 Task: Create Card Customer Support Review in Board Content Marketing Best Practices to Workspace Business Intelligence Software. Create Card Aerobics Review in Board Brand Experience Design to Workspace Business Intelligence Software. Create Card Customer Service Review in Board Employee Onboarding and Orientation Programs to Workspace Business Intelligence Software
Action: Mouse moved to (99, 322)
Screenshot: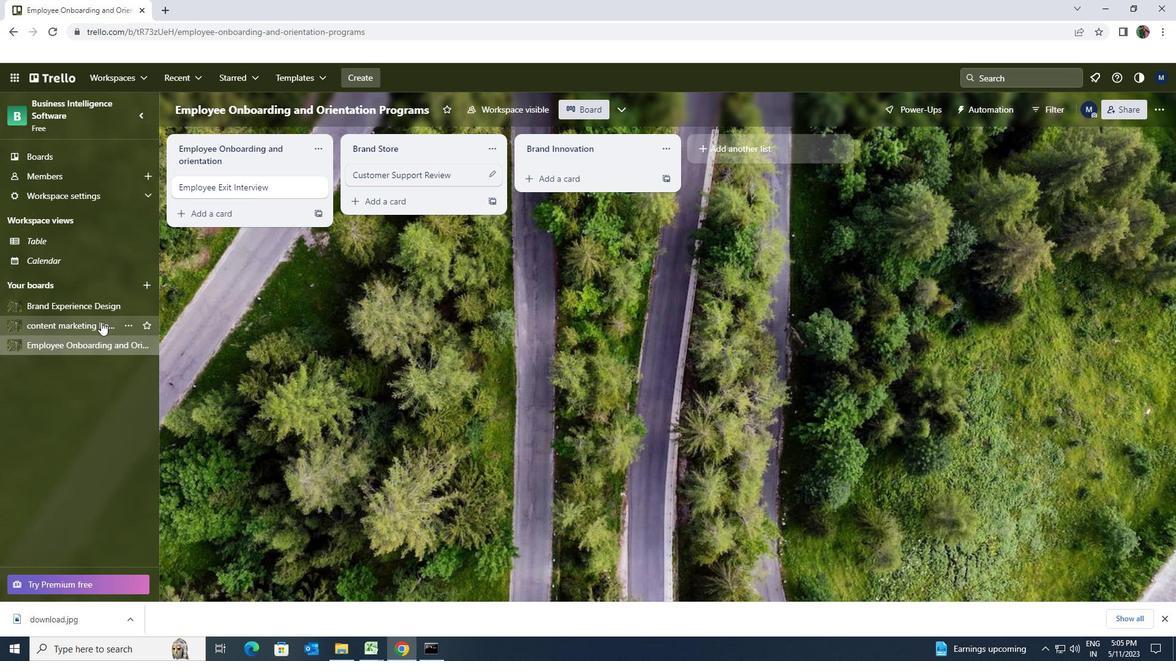 
Action: Mouse pressed left at (99, 322)
Screenshot: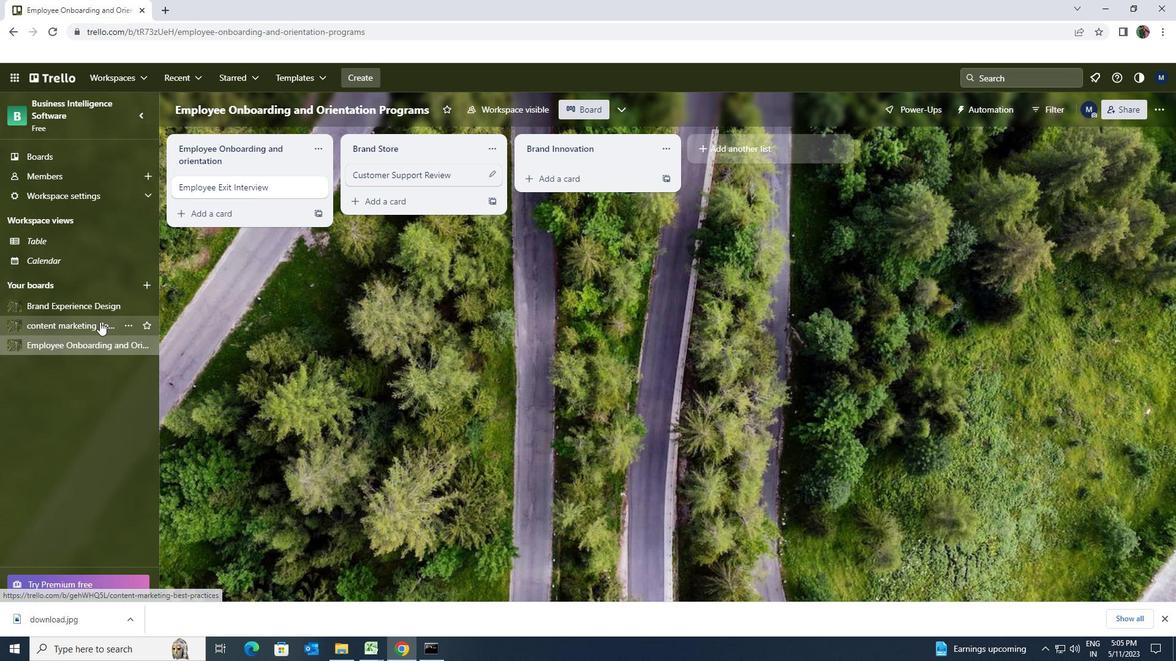 
Action: Mouse moved to (546, 173)
Screenshot: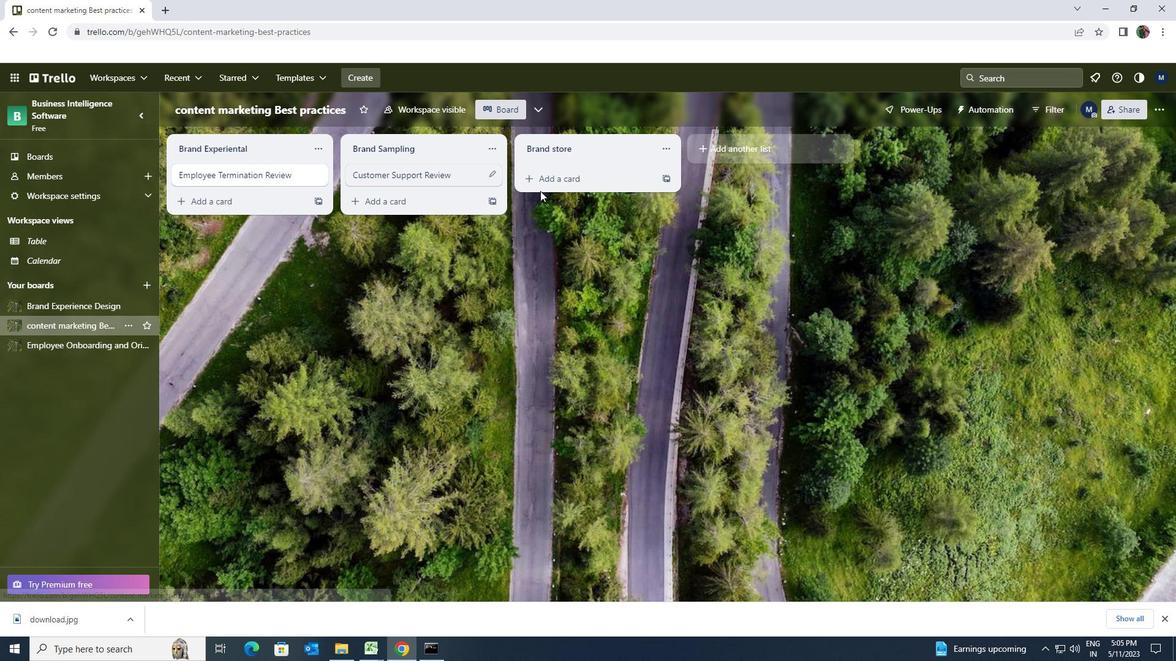 
Action: Mouse pressed left at (546, 173)
Screenshot: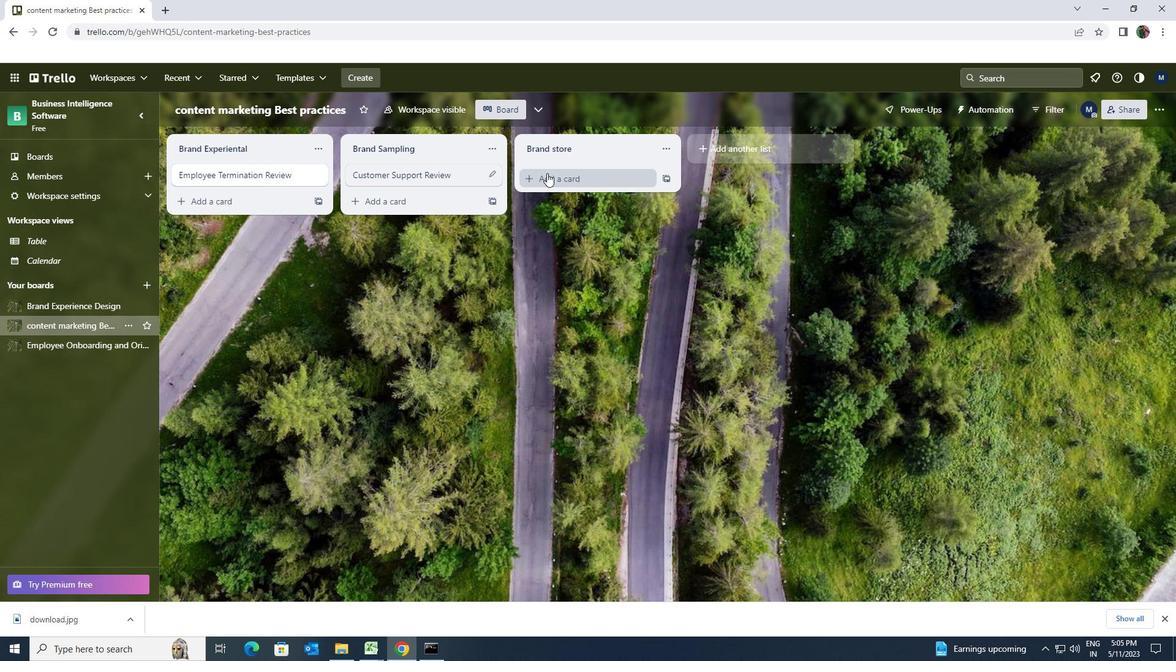 
Action: Mouse moved to (546, 172)
Screenshot: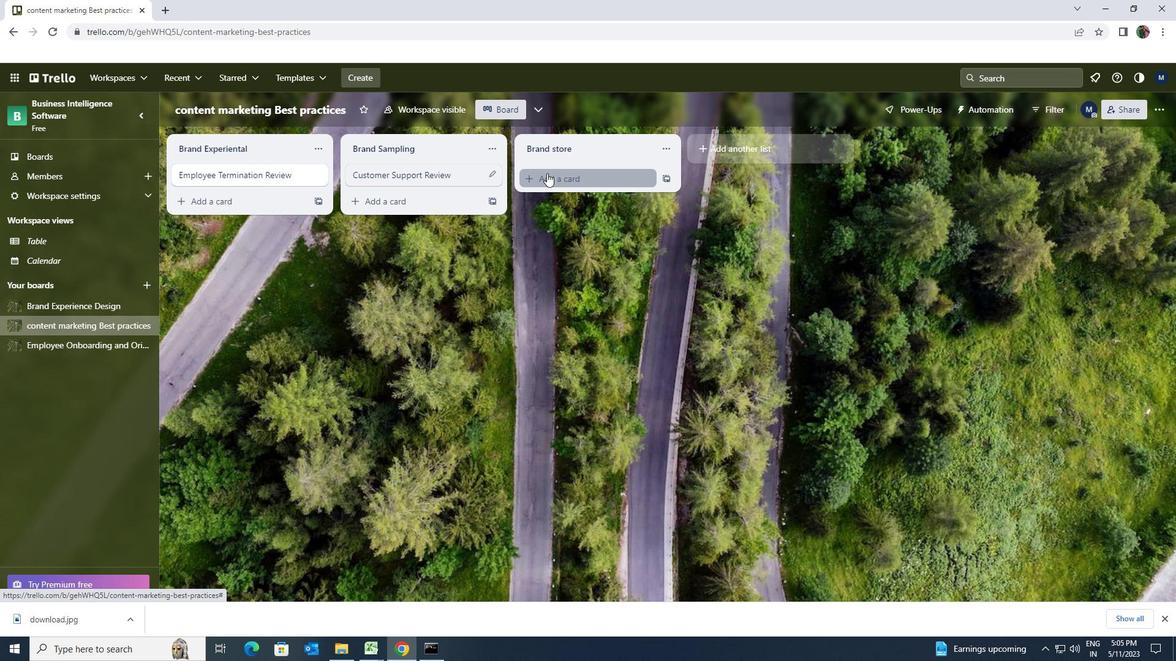 
Action: Key pressed <Key.shift>CUSTOMER<Key.space><Key.shift>SUPPOE<Key.backspace>RT<Key.space><Key.shift><Key.shift><Key.shift>REVIEW
Screenshot: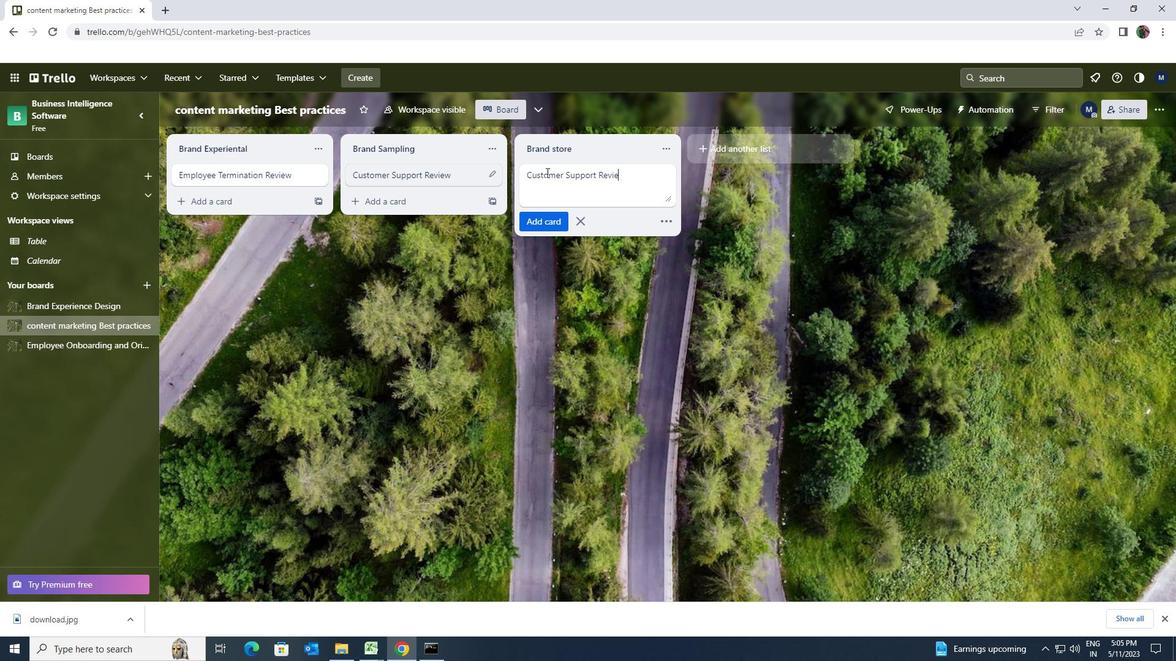 
Action: Mouse moved to (554, 216)
Screenshot: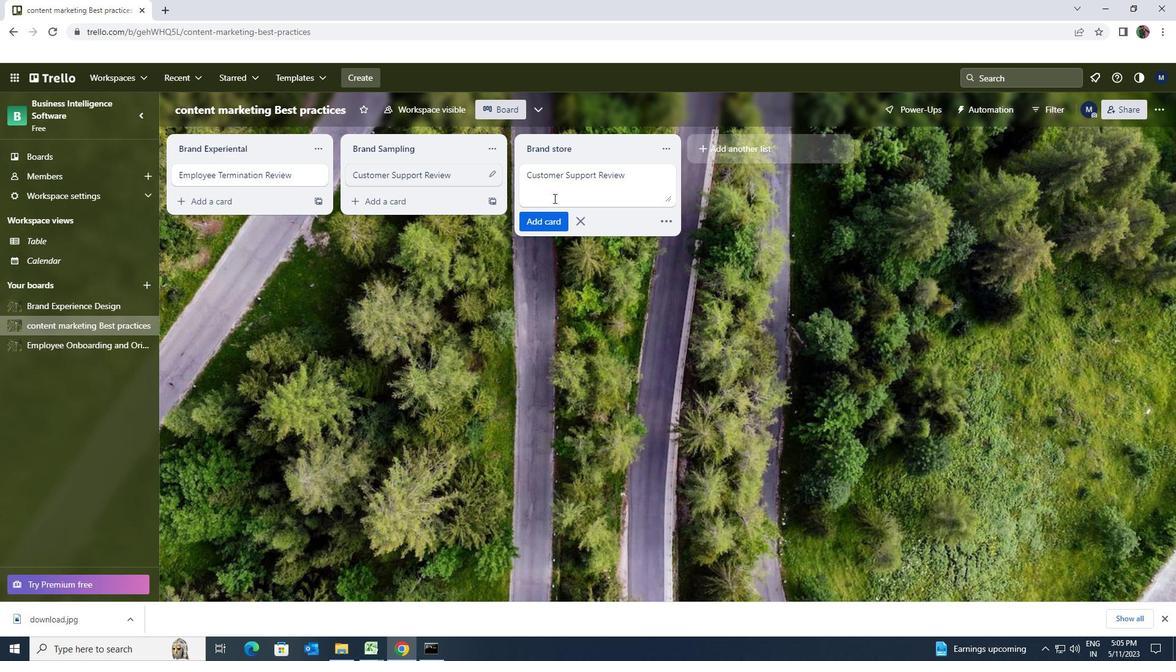 
Action: Mouse pressed left at (554, 216)
Screenshot: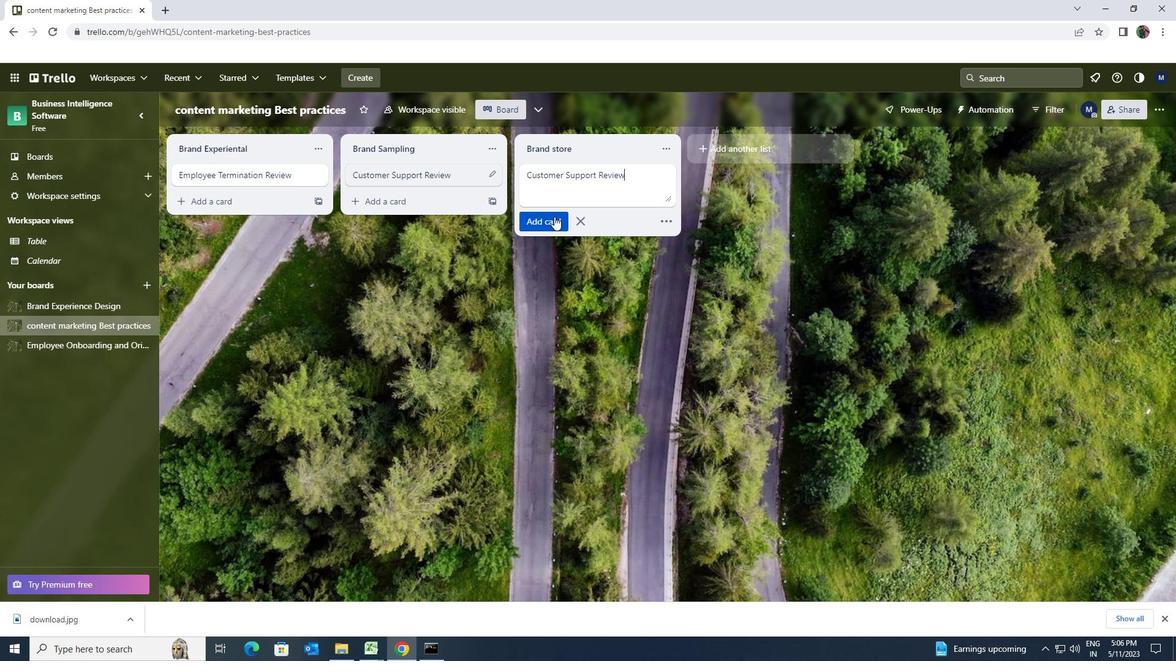 
Action: Mouse moved to (72, 307)
Screenshot: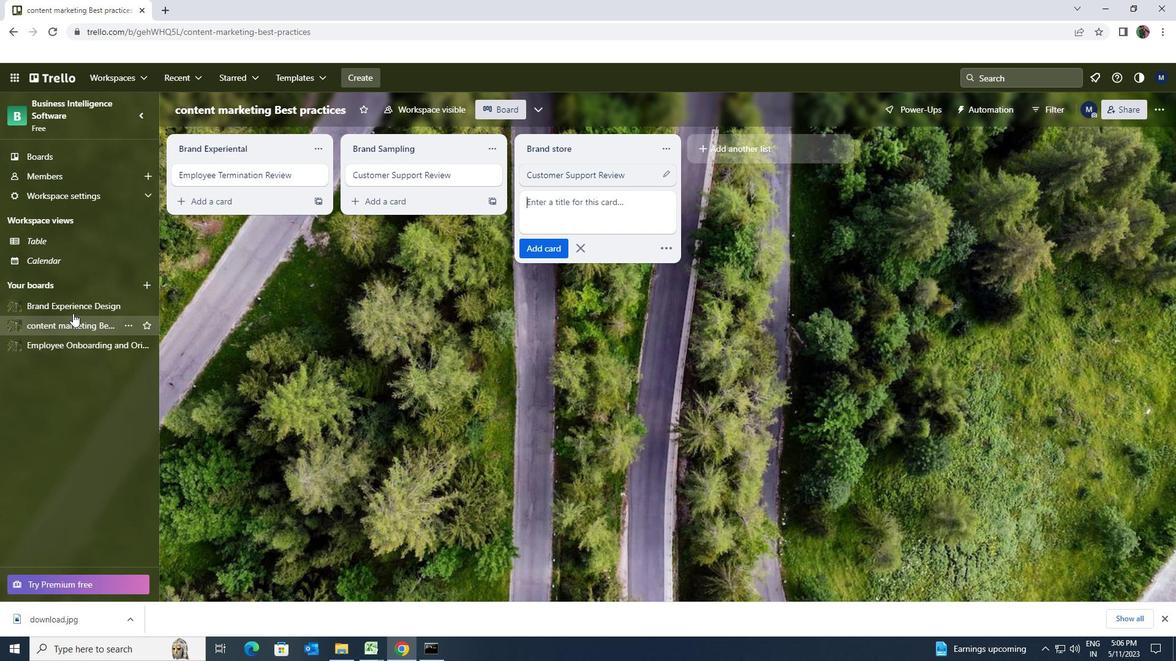 
Action: Mouse pressed left at (72, 307)
Screenshot: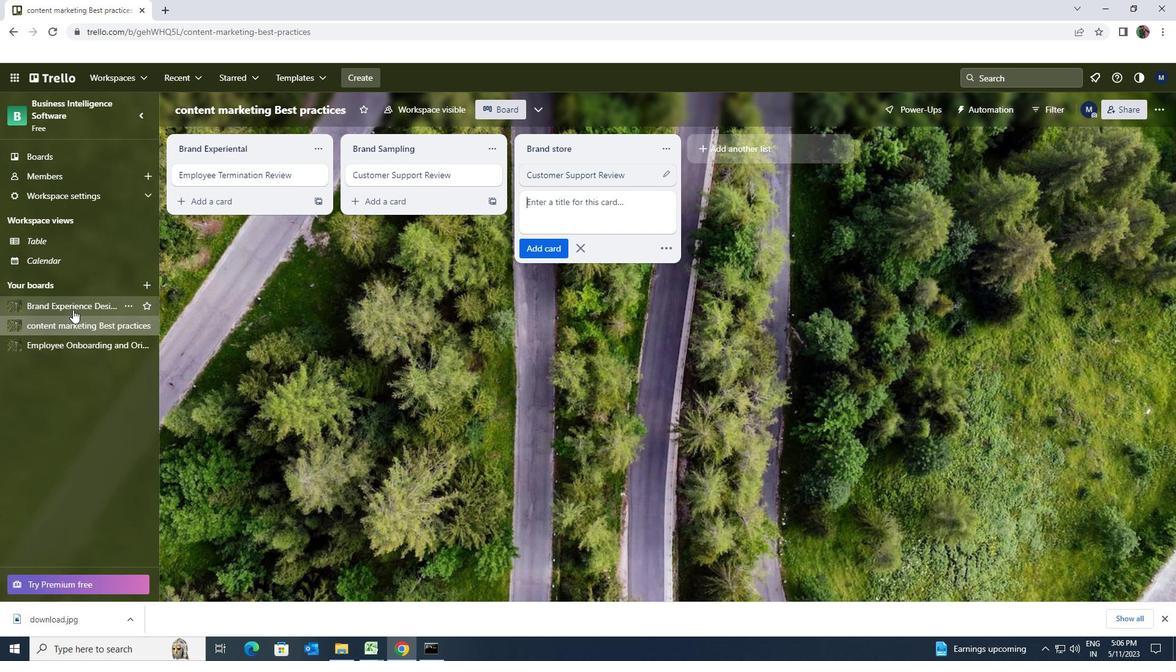 
Action: Mouse moved to (531, 186)
Screenshot: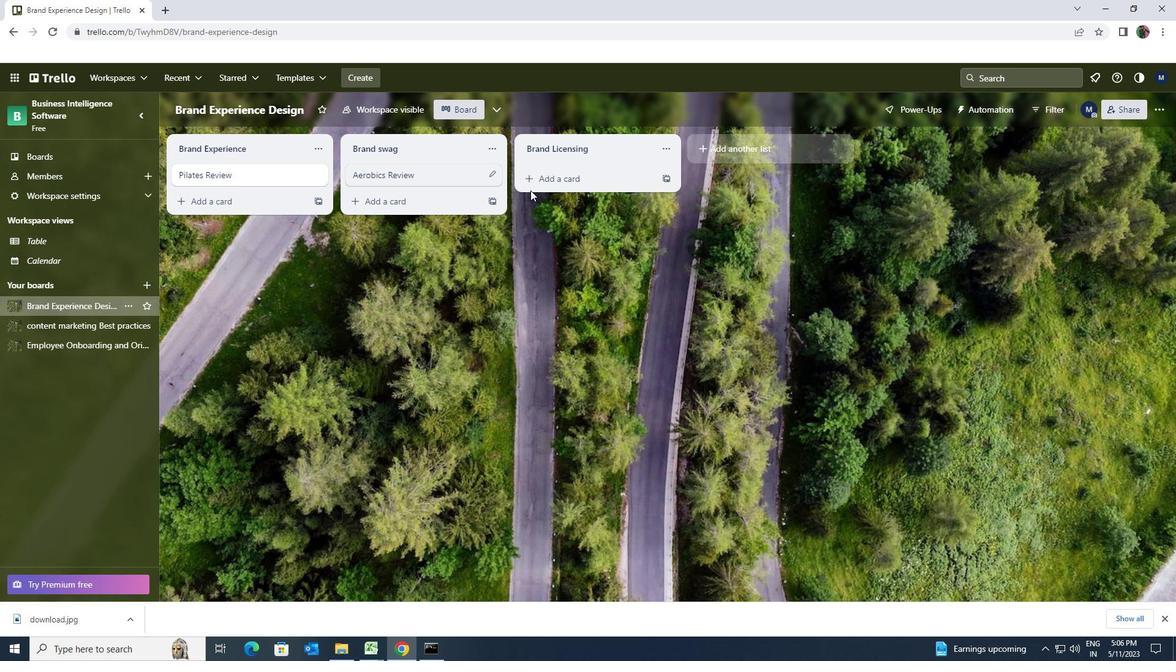 
Action: Mouse pressed left at (531, 186)
Screenshot: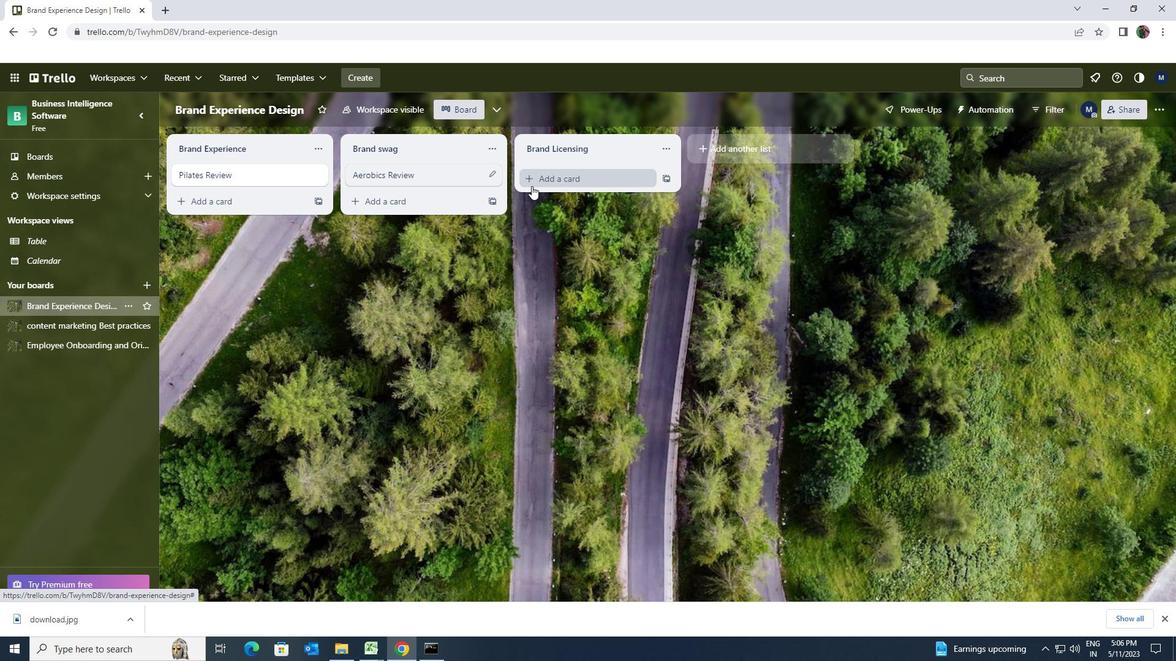 
Action: Key pressed <Key.shift><Key.shift><Key.shift><Key.shift>AEROBICS<Key.space><Key.shift>REVIEW
Screenshot: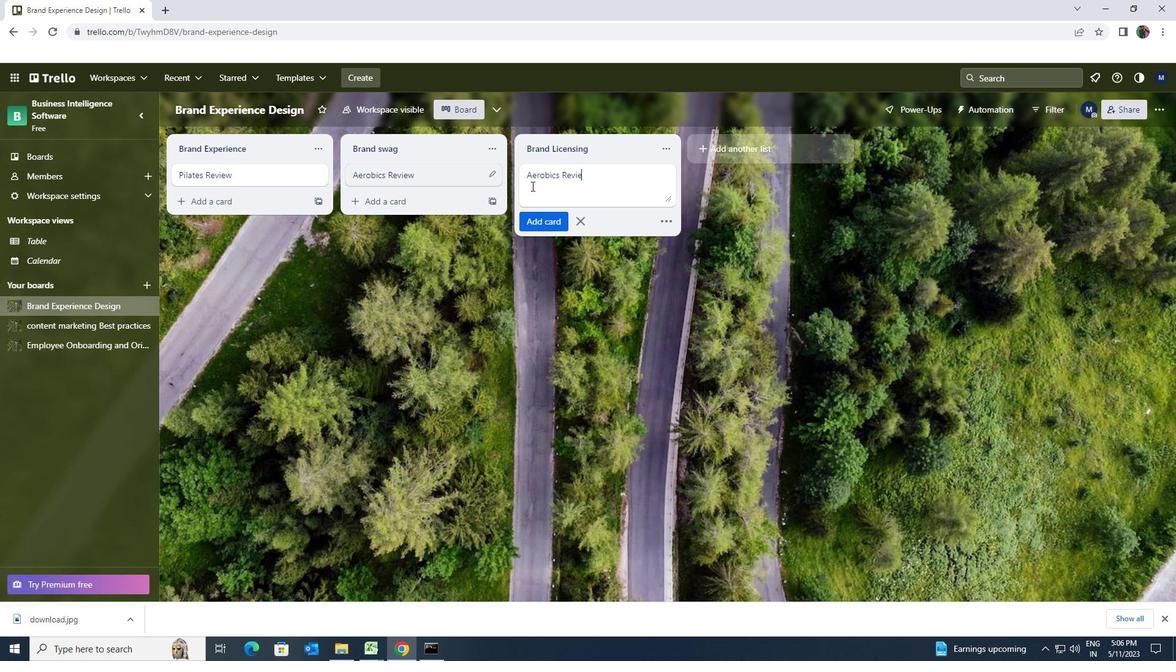 
Action: Mouse moved to (529, 215)
Screenshot: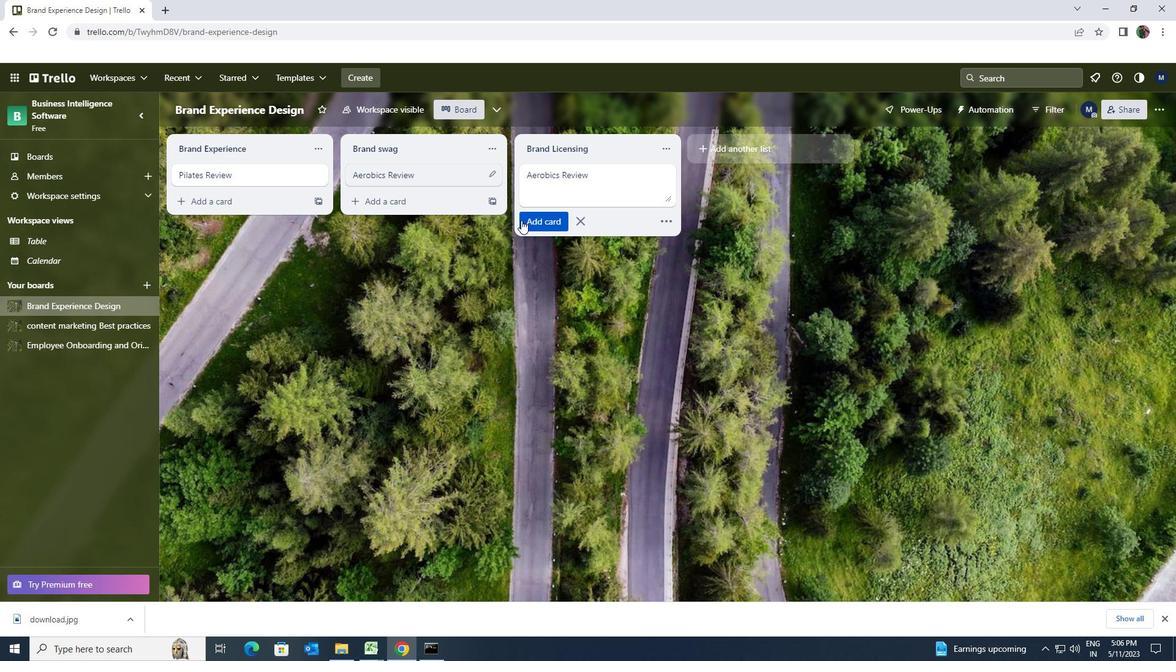
Action: Mouse pressed left at (529, 215)
Screenshot: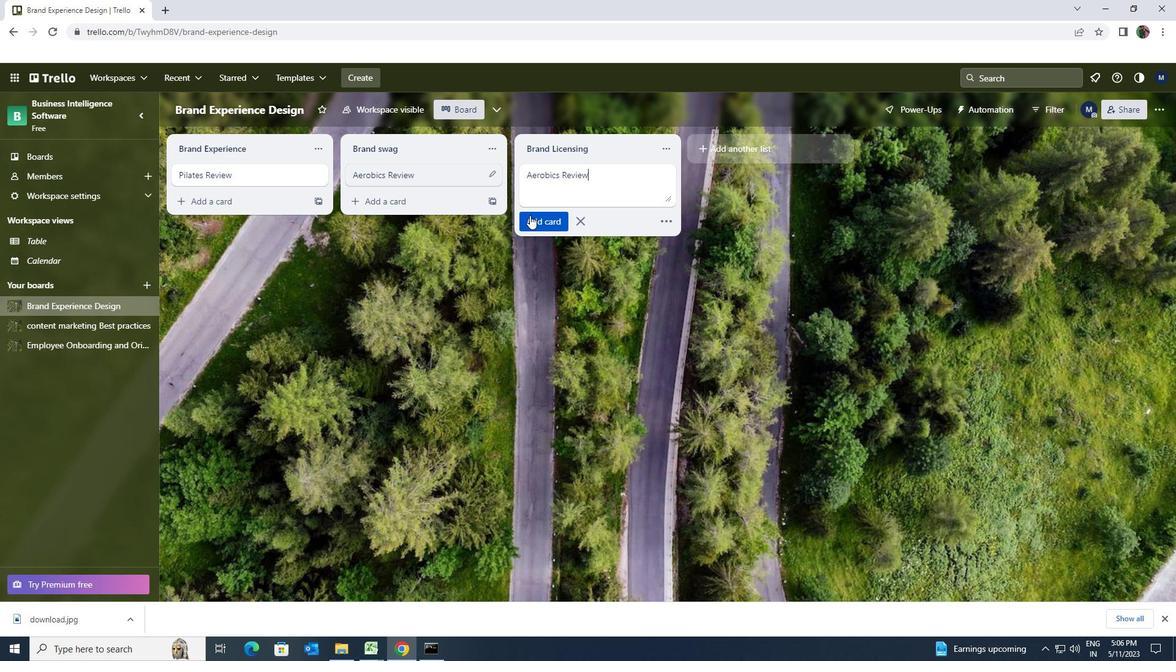 
Action: Mouse moved to (60, 343)
Screenshot: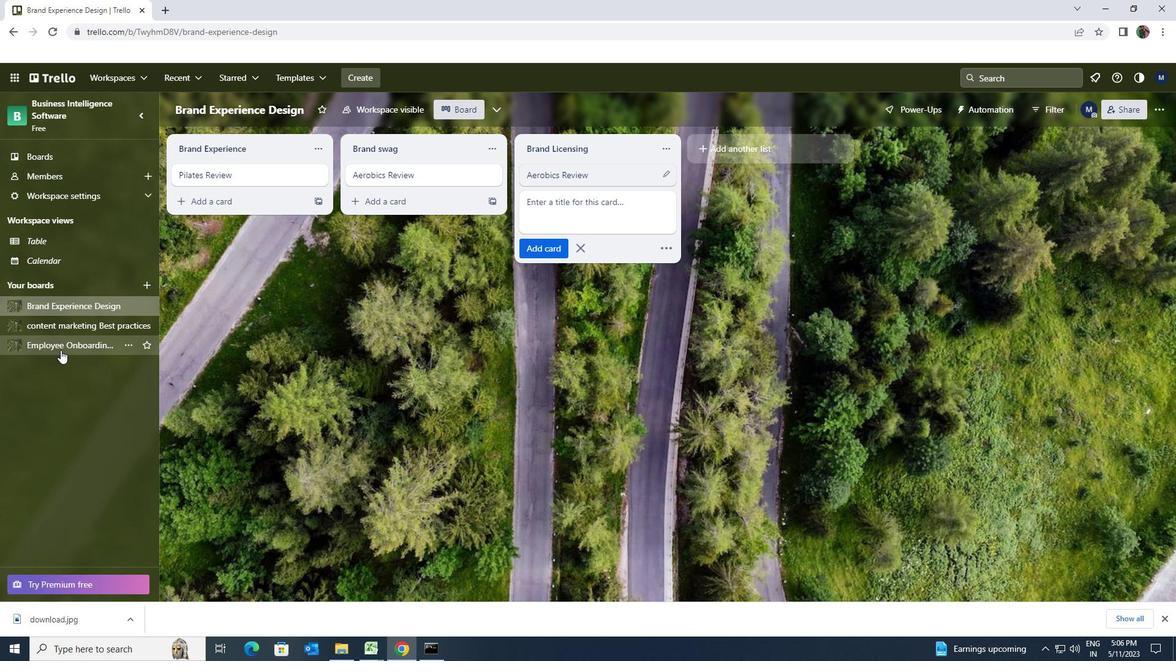 
Action: Mouse pressed left at (60, 343)
Screenshot: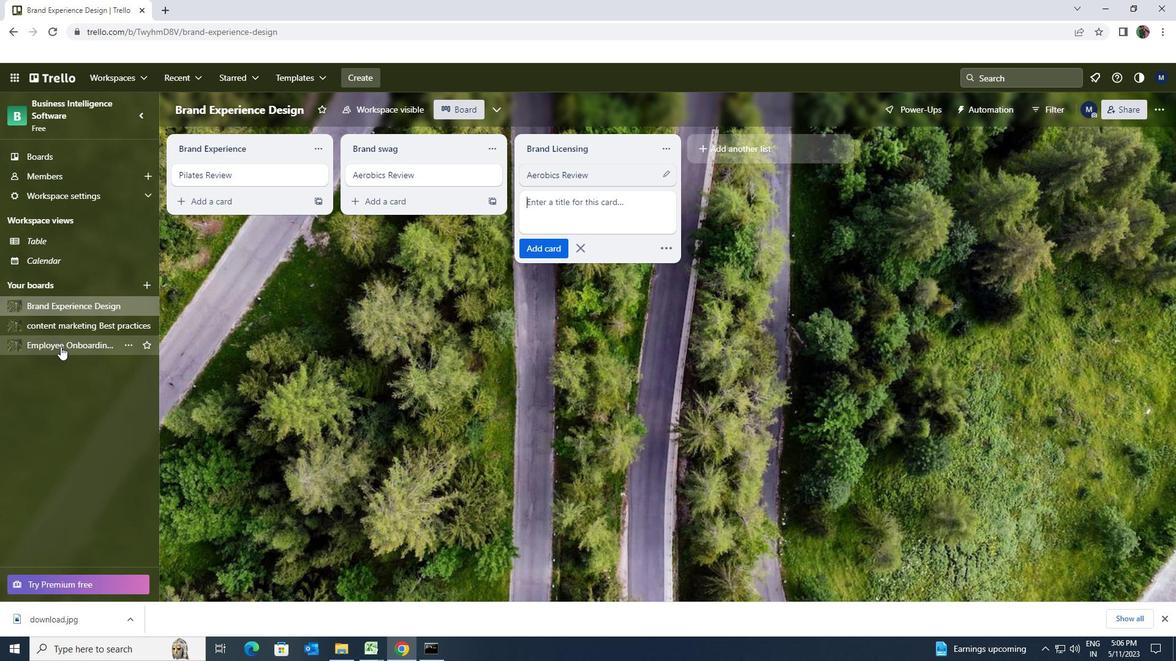 
Action: Mouse moved to (576, 183)
Screenshot: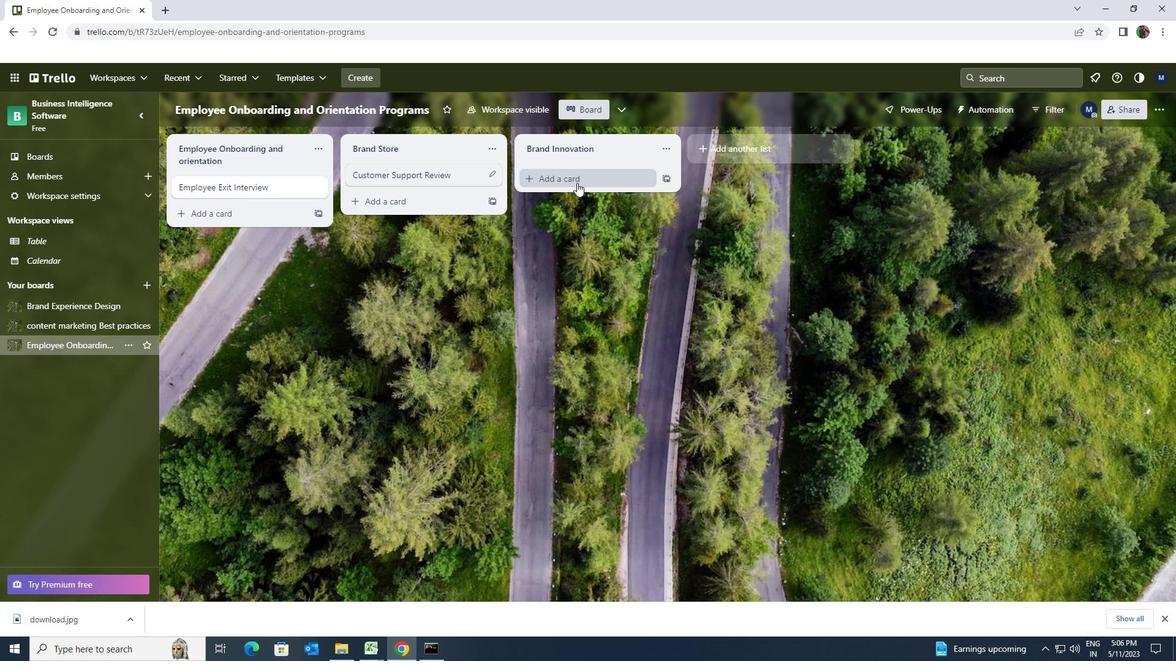 
Action: Mouse pressed left at (576, 183)
Screenshot: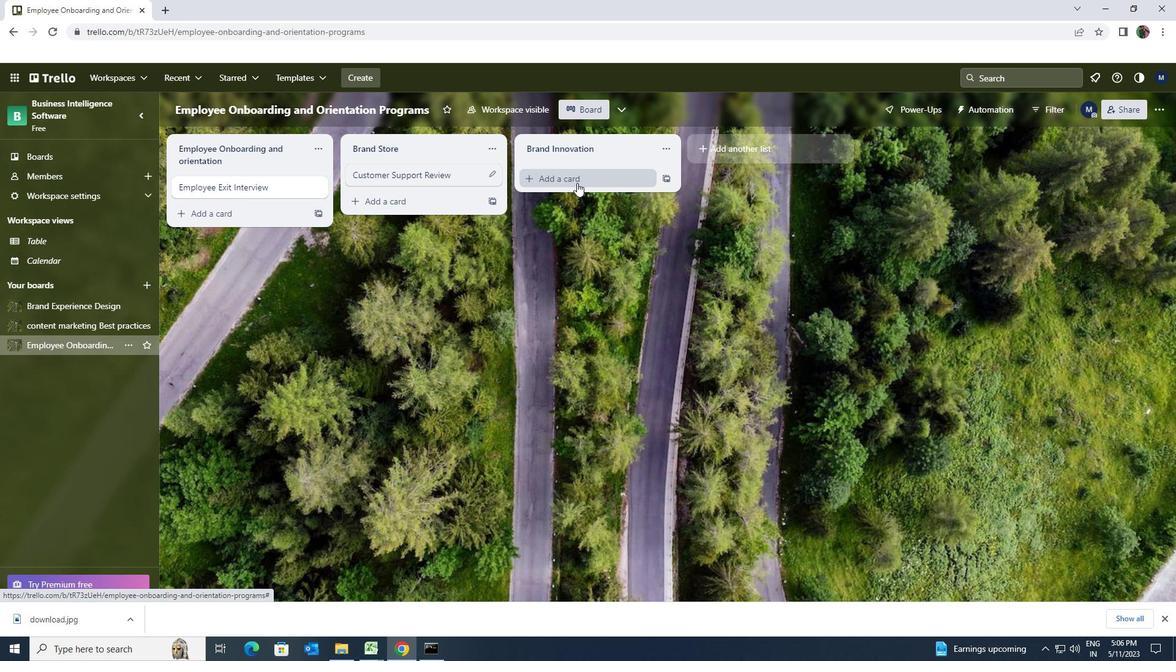 
Action: Key pressed <Key.shift>CUSTOMER<Key.space><Key.shift>SERVICE<Key.space><Key.shift><Key.shift>REVIEW
Screenshot: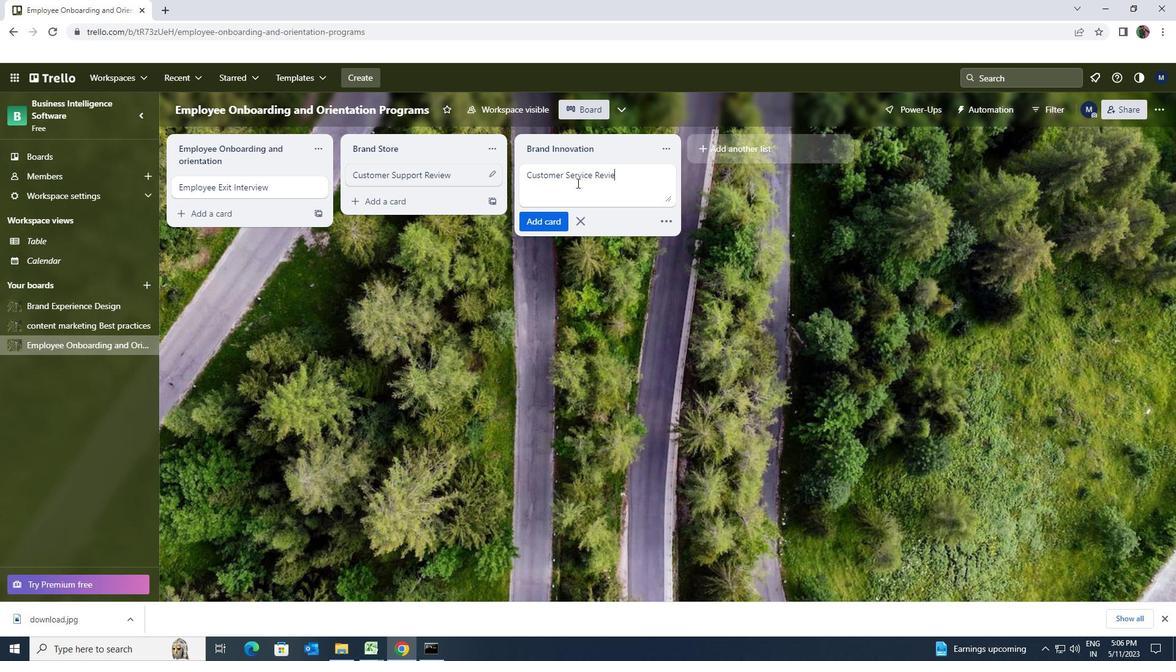 
Action: Mouse moved to (561, 224)
Screenshot: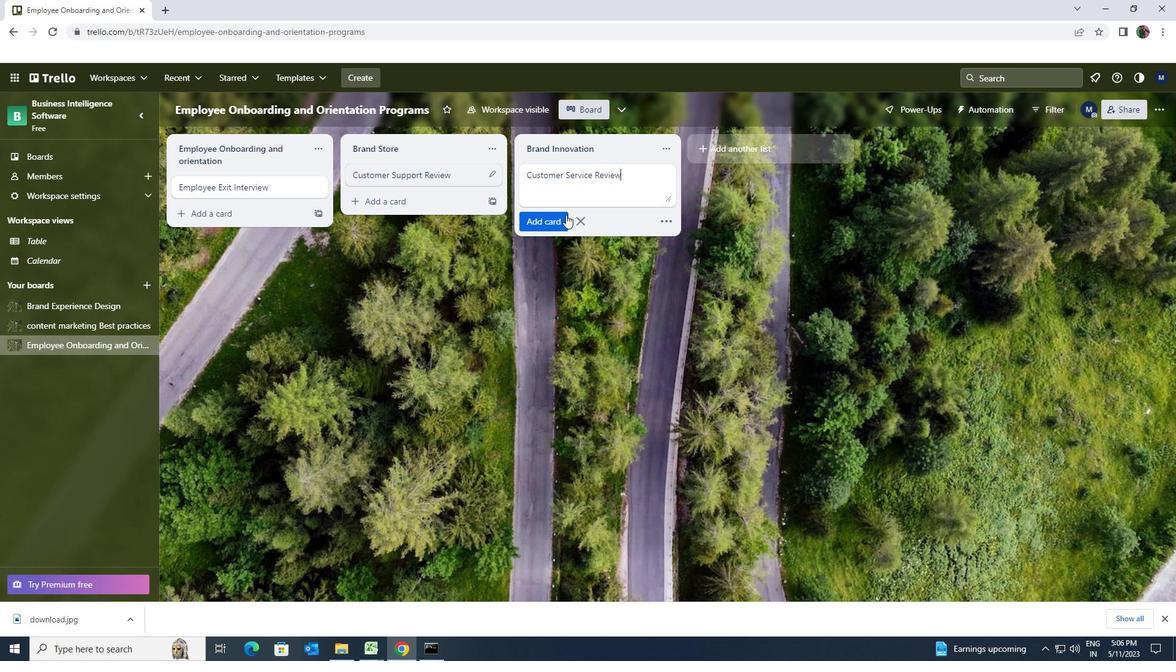 
Action: Mouse pressed left at (561, 224)
Screenshot: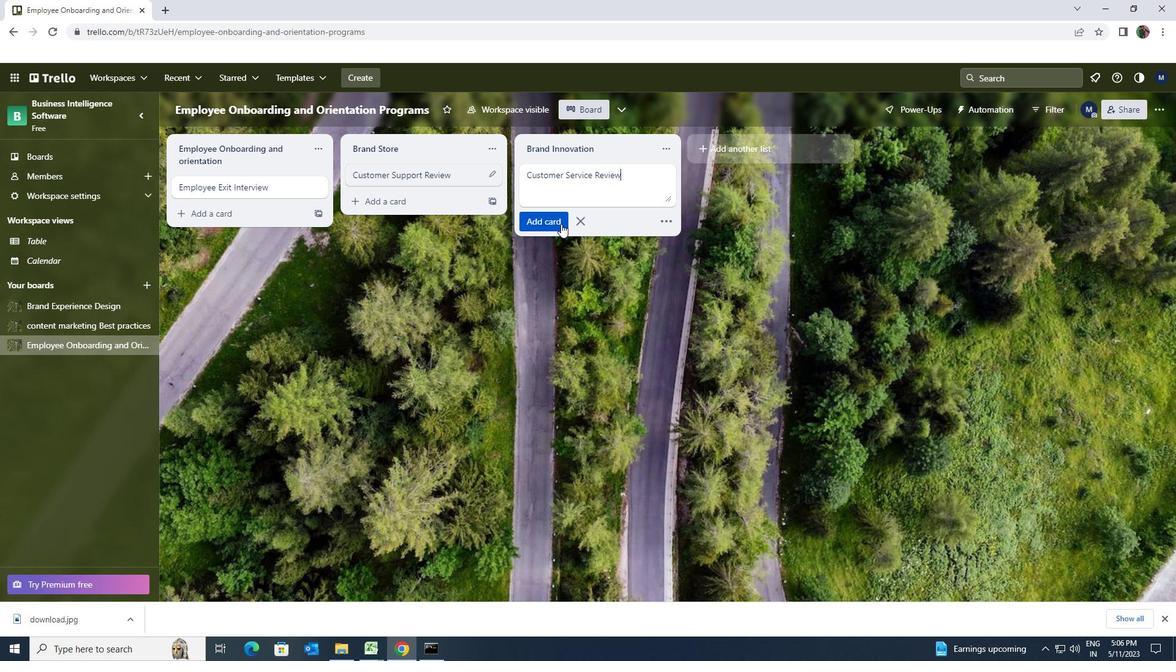 
